 Task: Calculate the distance between Atlanta and Augusta.
Action: Mouse moved to (253, 60)
Screenshot: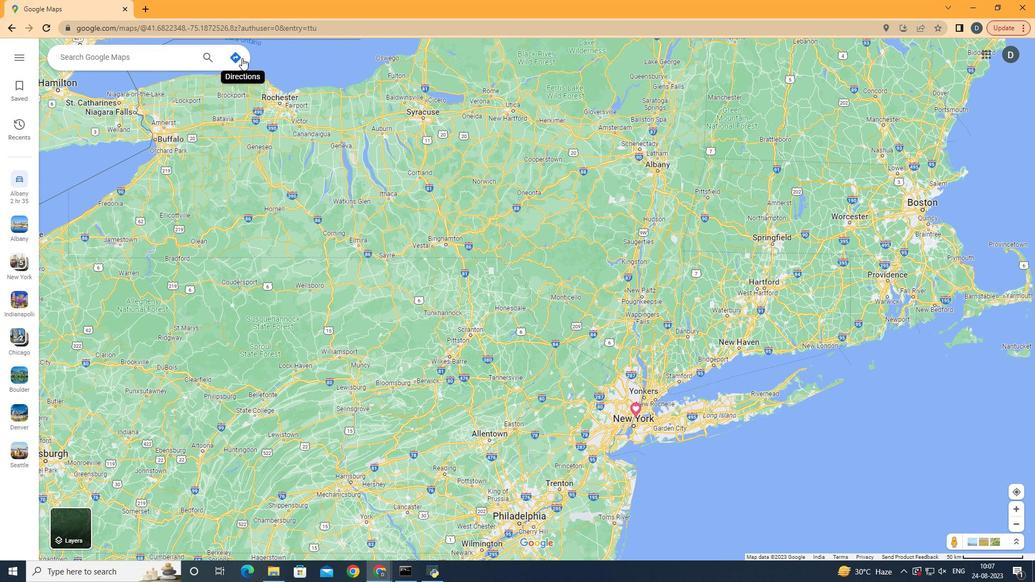 
Action: Mouse pressed left at (253, 60)
Screenshot: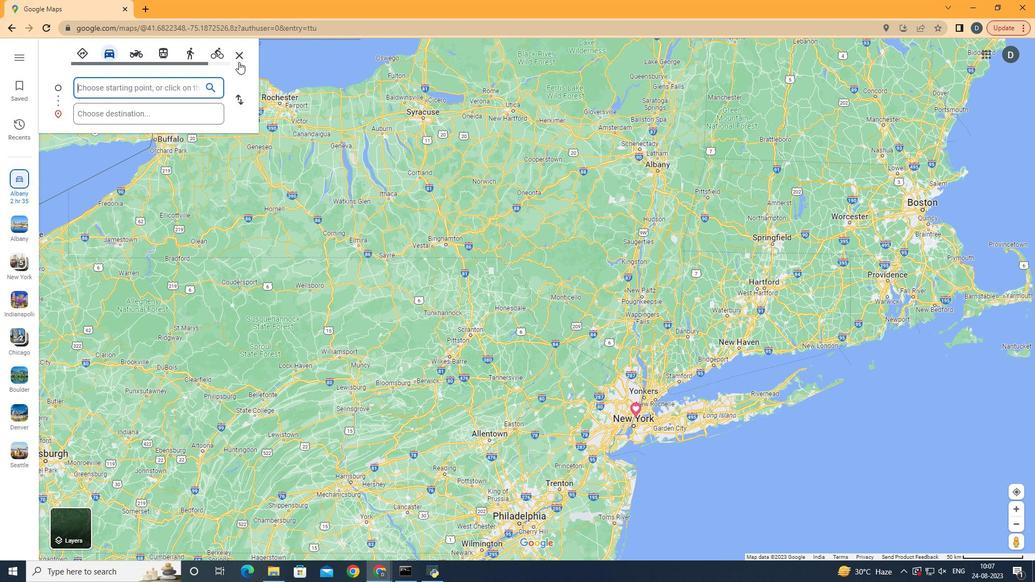 
Action: Mouse moved to (162, 89)
Screenshot: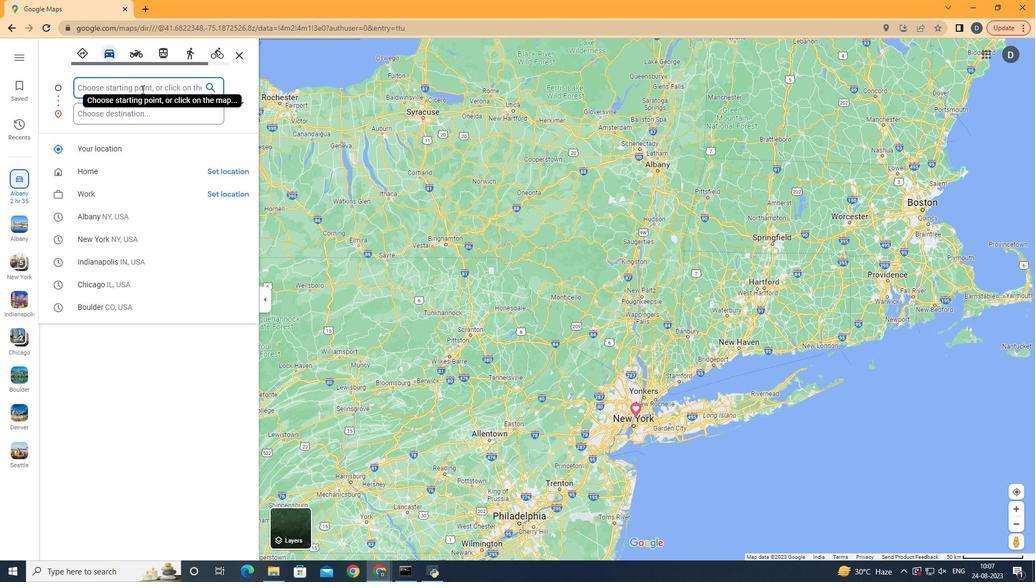 
Action: Mouse pressed left at (162, 89)
Screenshot: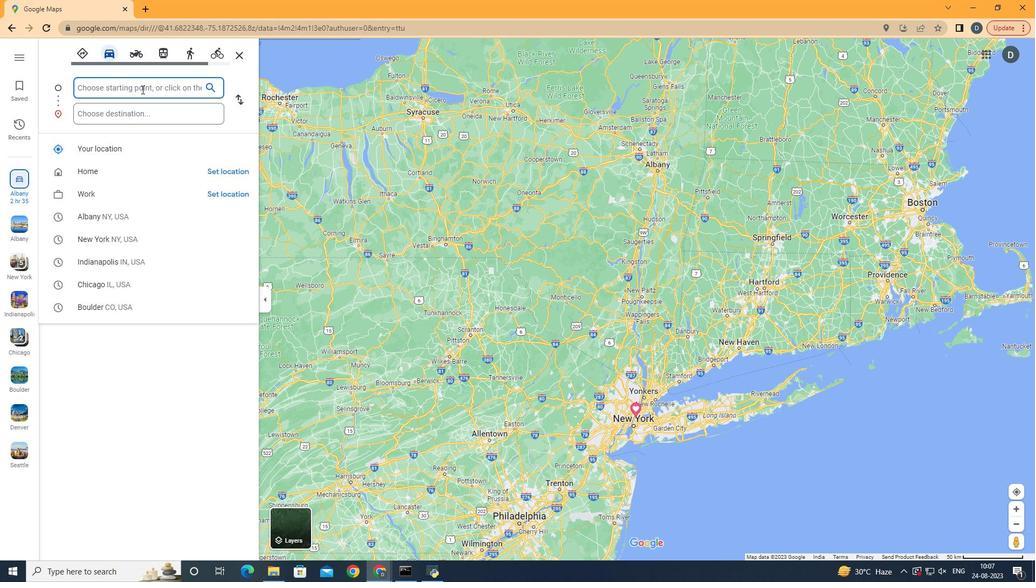 
Action: Key pressed <Key.shift><Key.shift><Key.shift><Key.shift><Key.shift>Altanta
Screenshot: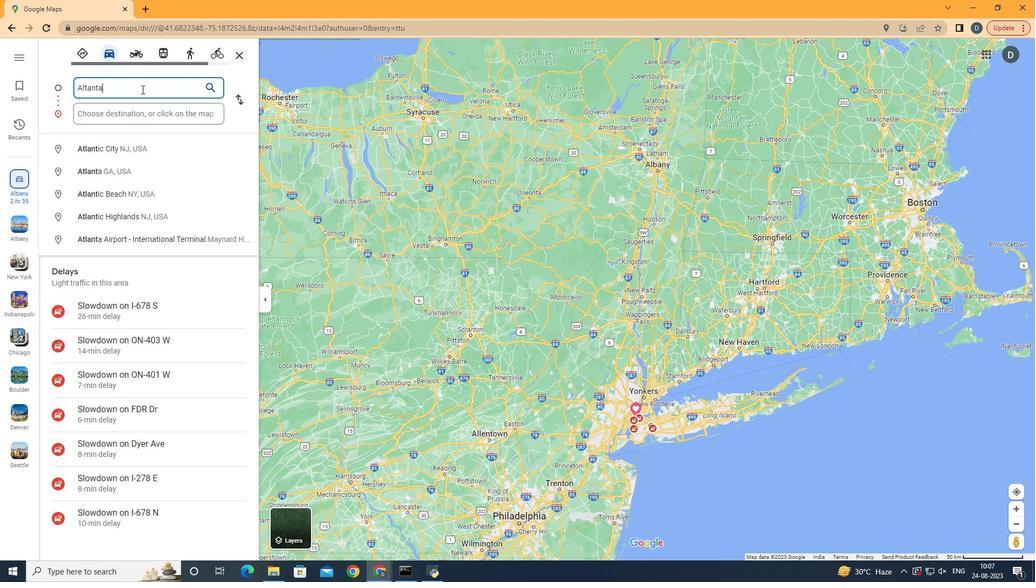 
Action: Mouse moved to (135, 148)
Screenshot: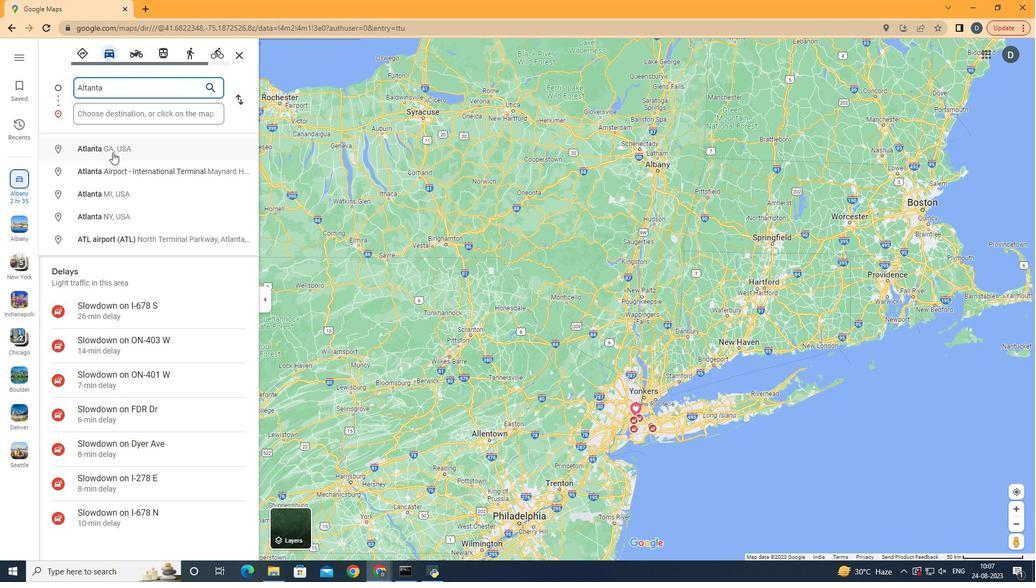 
Action: Mouse pressed left at (135, 148)
Screenshot: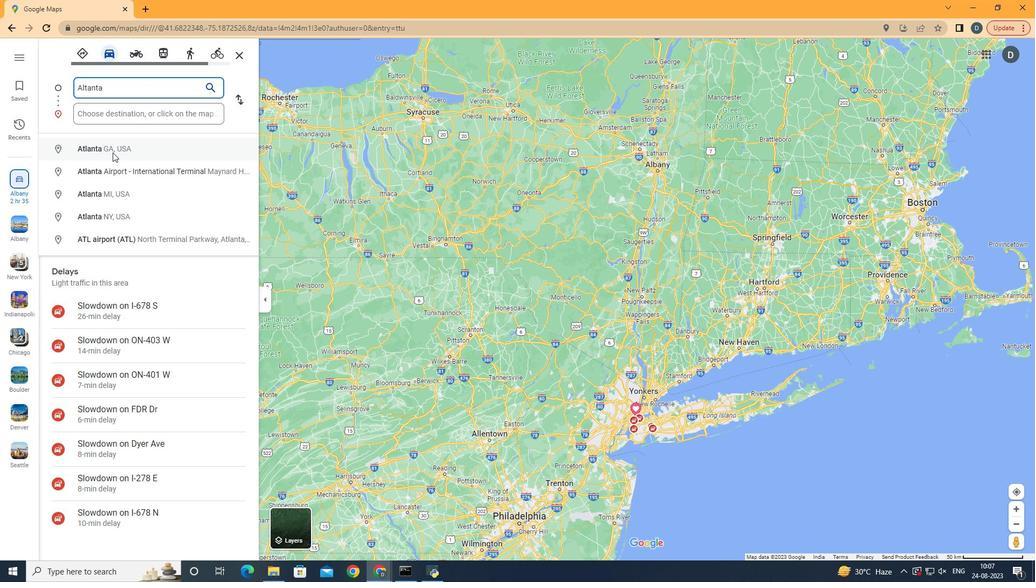 
Action: Mouse moved to (142, 109)
Screenshot: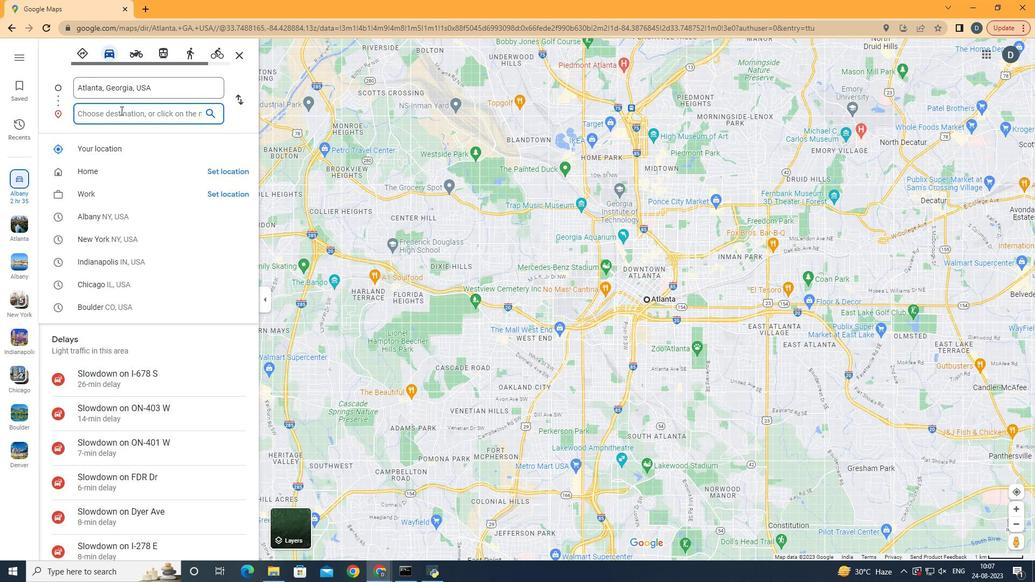
Action: Mouse pressed left at (142, 109)
Screenshot: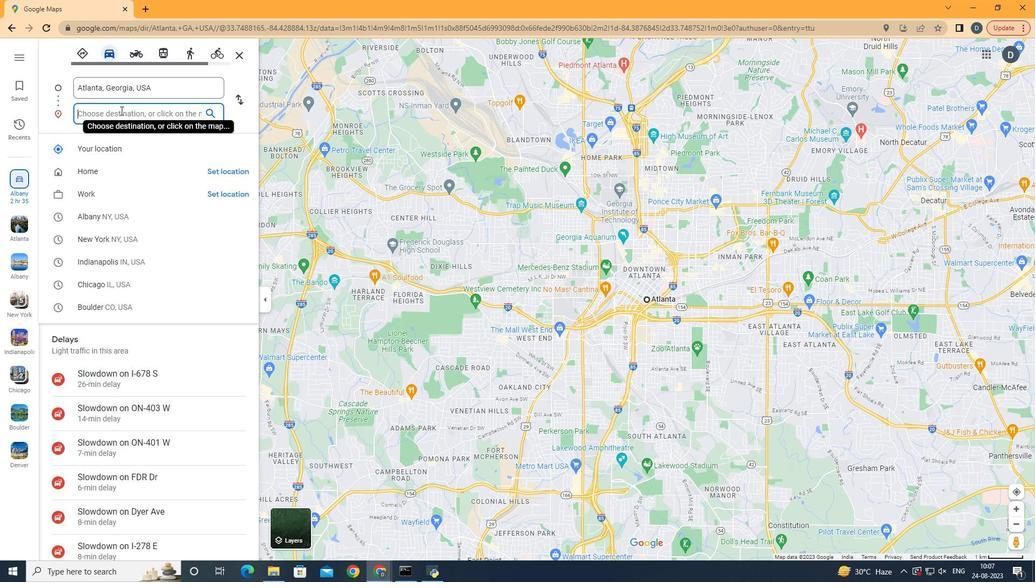 
Action: Key pressed <Key.shift>Augiu<Key.backspace><Key.backspace>usta
Screenshot: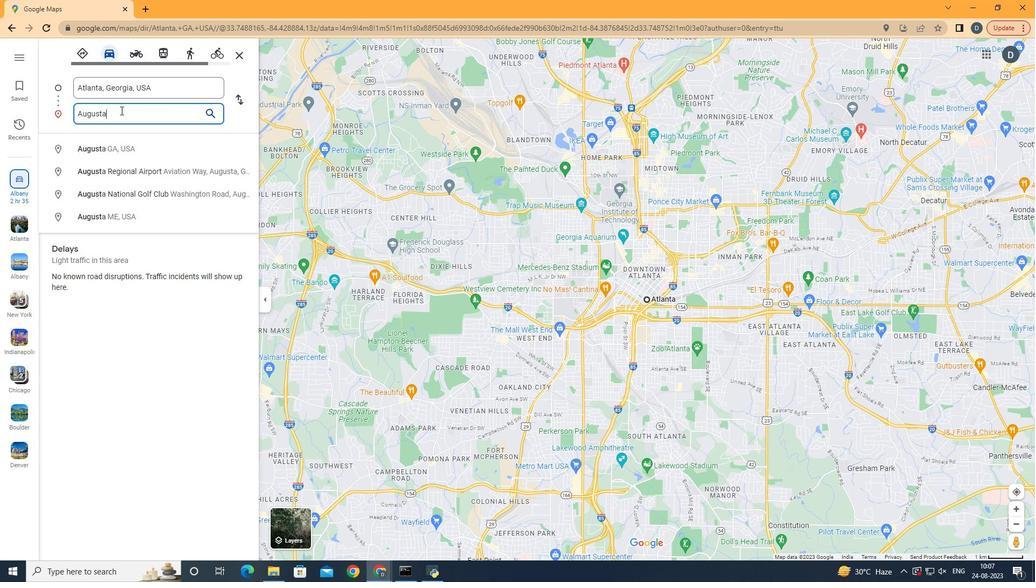 
Action: Mouse moved to (197, 148)
Screenshot: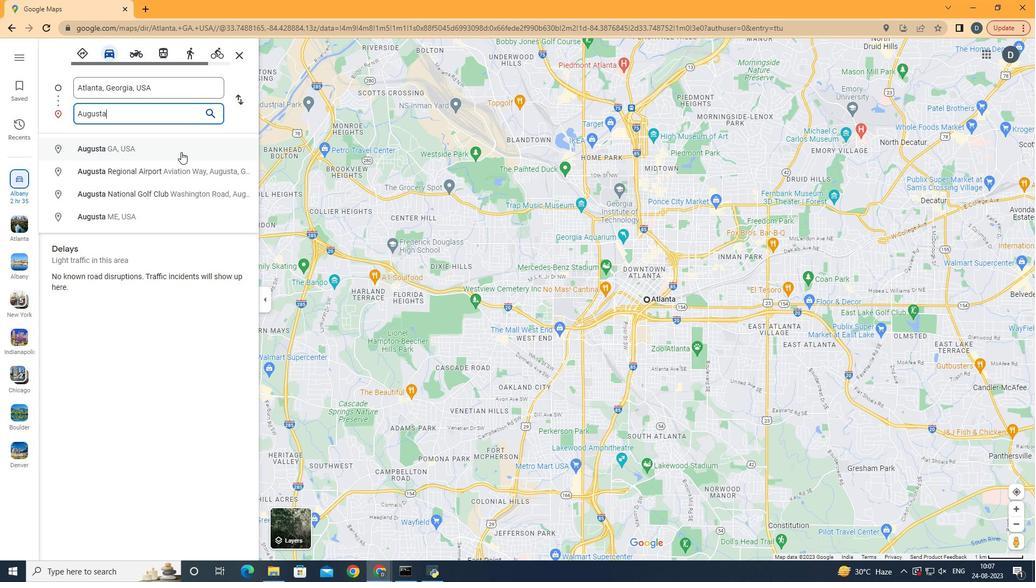 
Action: Mouse pressed left at (197, 148)
Screenshot: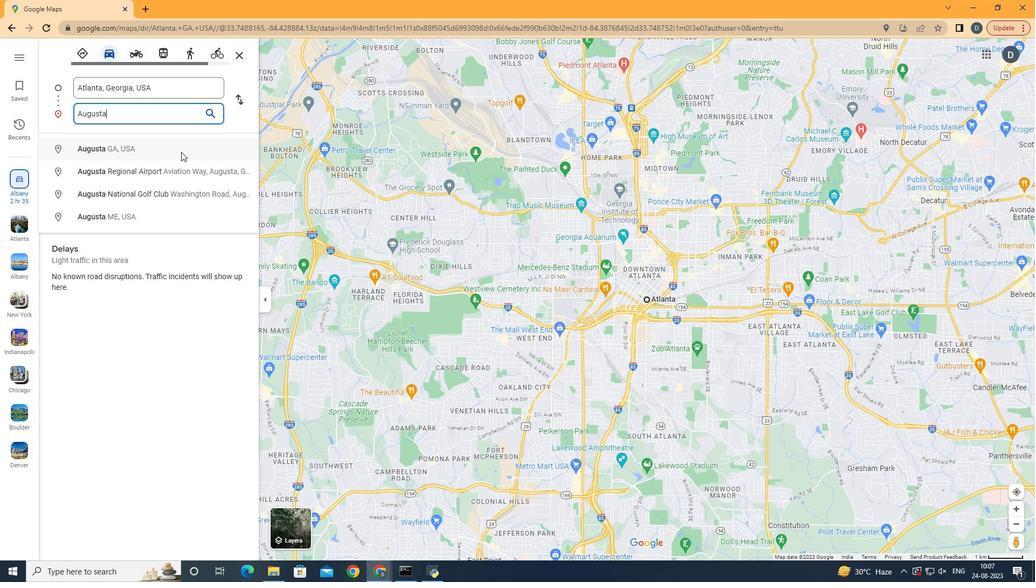 
Action: Mouse moved to (458, 504)
Screenshot: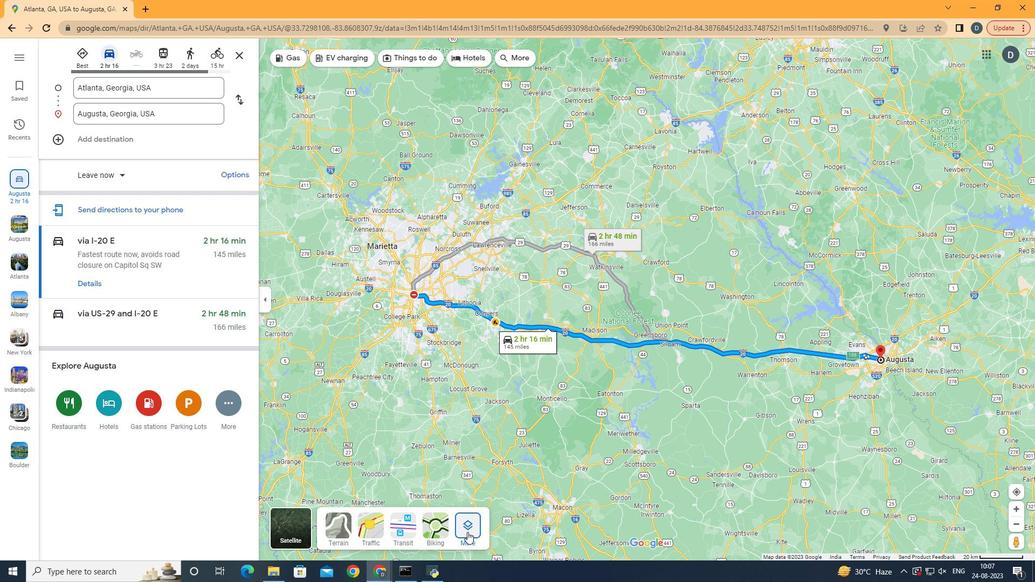 
Action: Mouse pressed left at (458, 504)
Screenshot: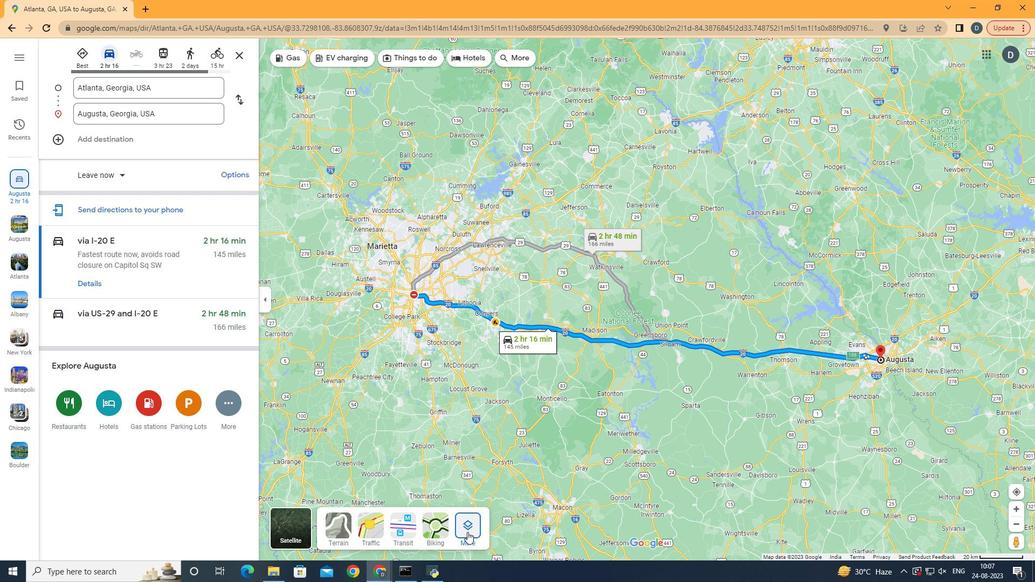 
Action: Mouse moved to (378, 403)
Screenshot: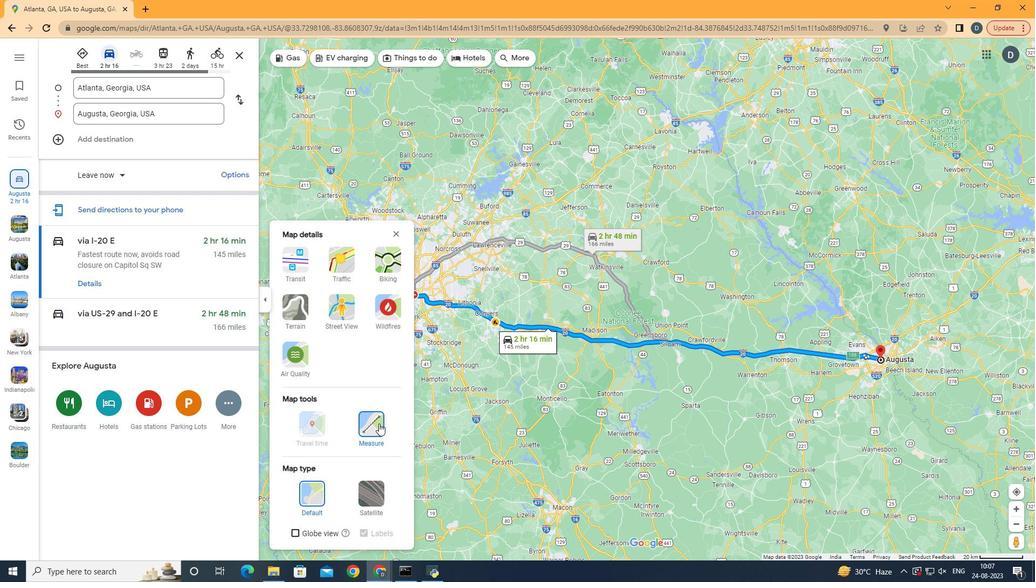 
Action: Mouse pressed left at (378, 403)
Screenshot: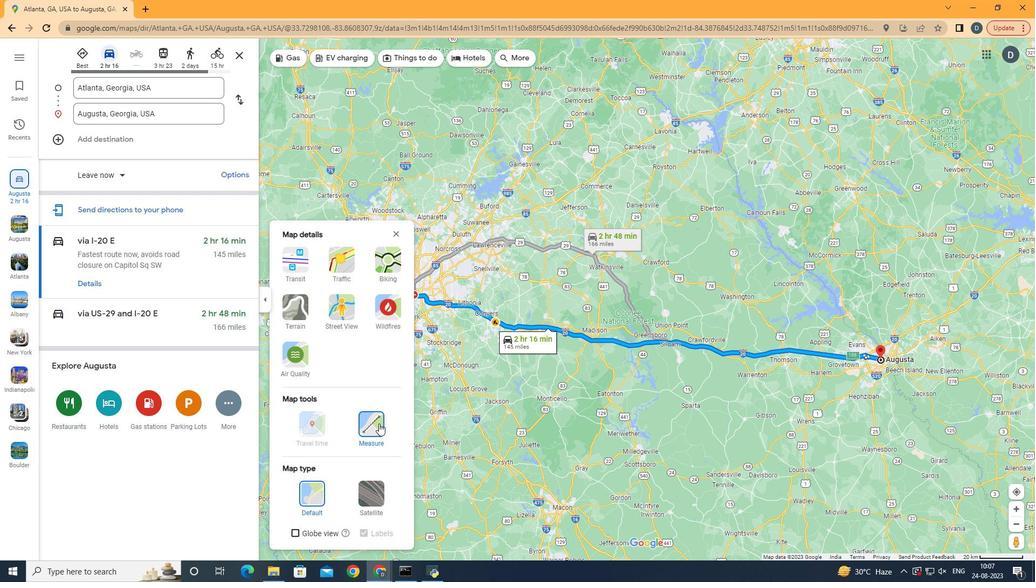 
Action: Mouse moved to (390, 222)
Screenshot: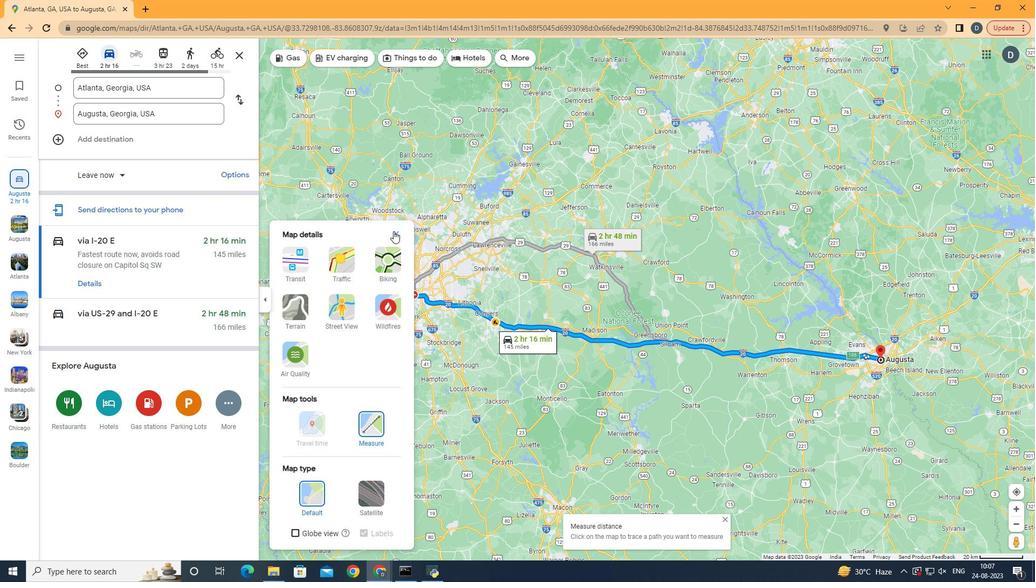
Action: Mouse pressed left at (390, 222)
Screenshot: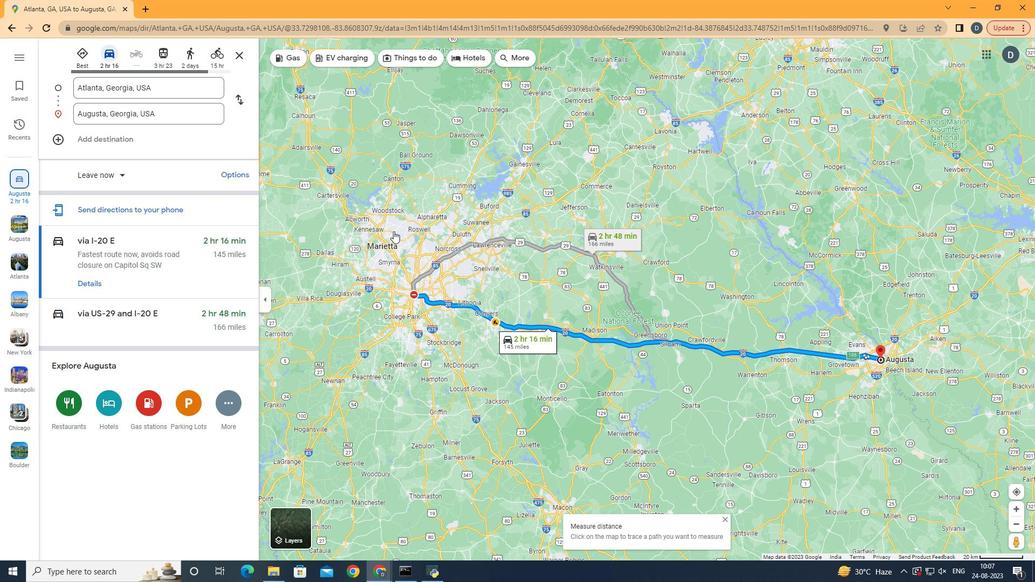 
Action: Mouse moved to (409, 282)
Screenshot: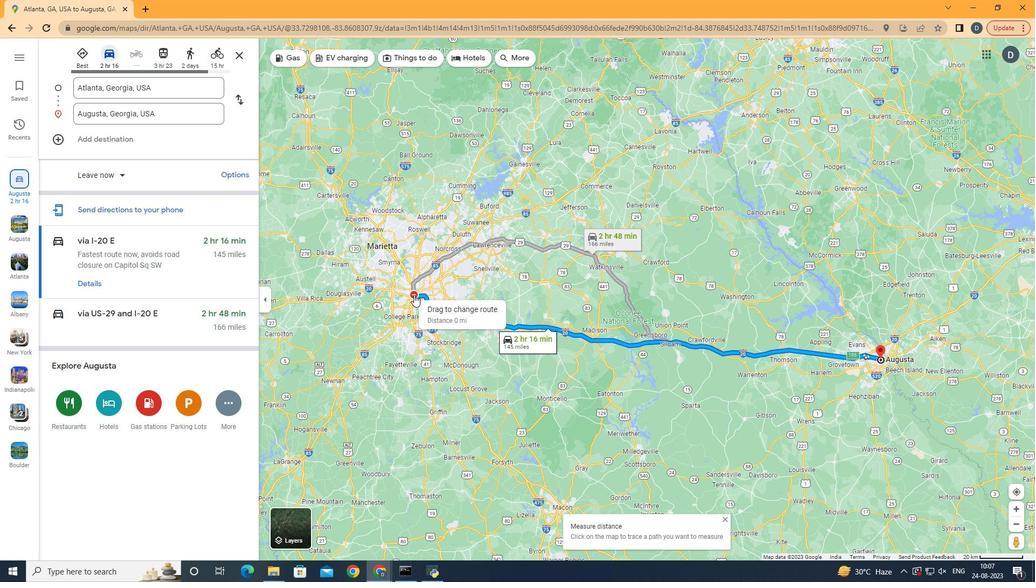 
Action: Mouse pressed left at (409, 282)
Screenshot: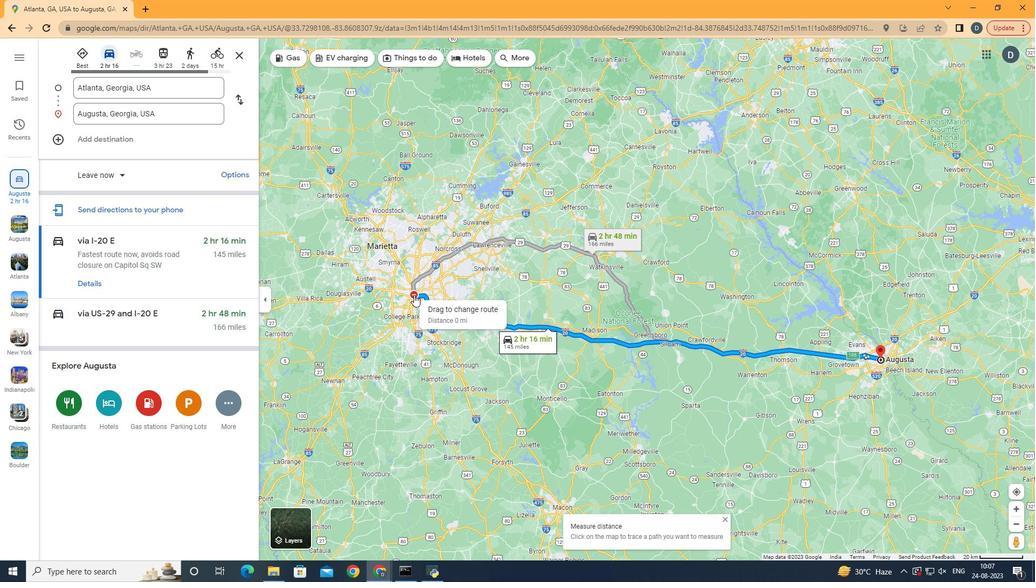 
Action: Mouse moved to (833, 342)
Screenshot: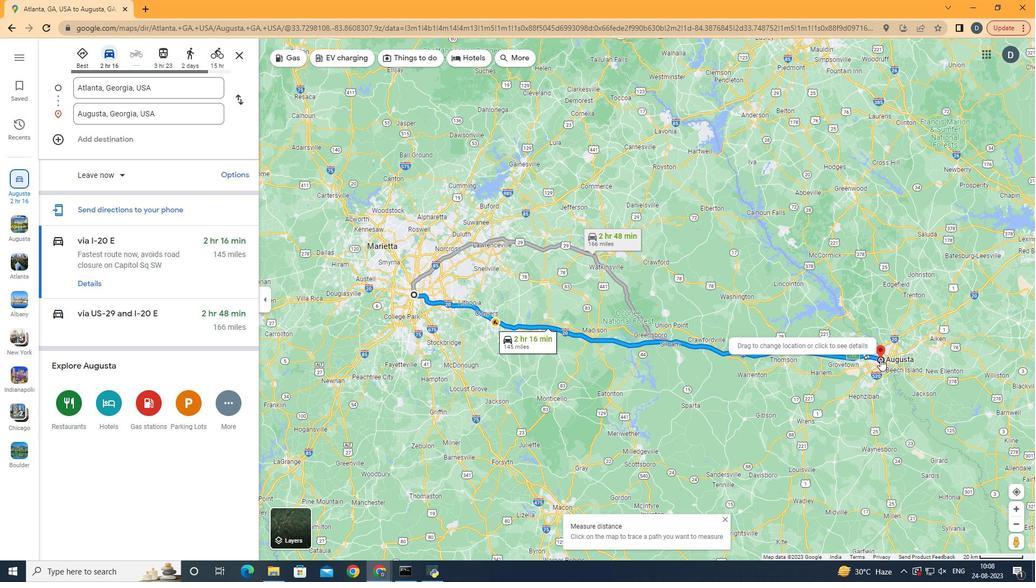 
Action: Mouse pressed left at (833, 342)
Screenshot: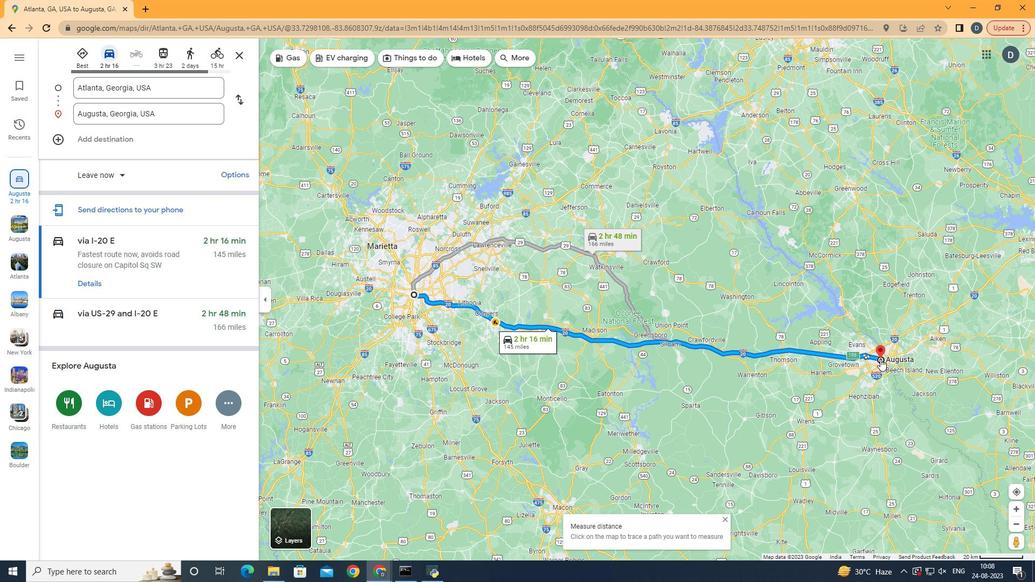 
Action: Mouse moved to (637, 507)
Screenshot: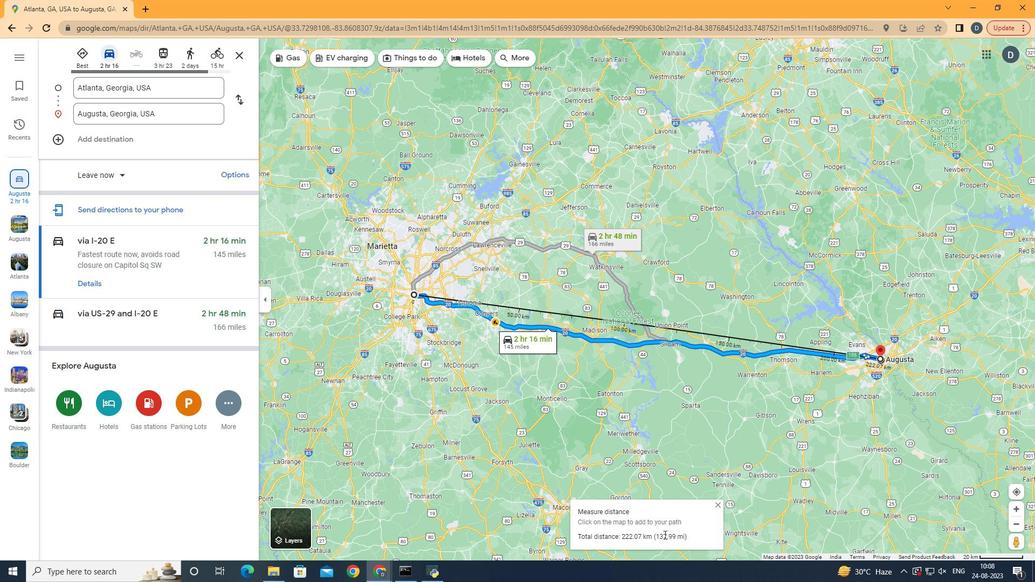 
